 Task: Sort the products by best match.
Action: Mouse moved to (28, 98)
Screenshot: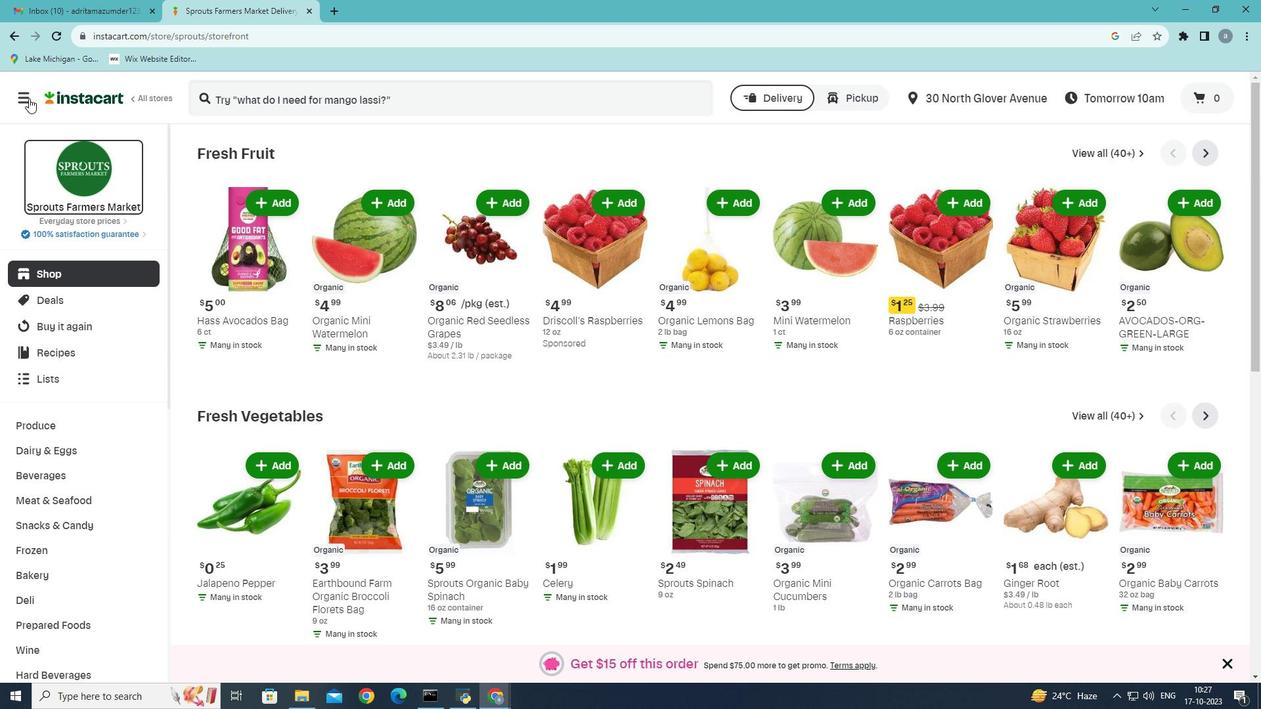 
Action: Mouse pressed left at (28, 98)
Screenshot: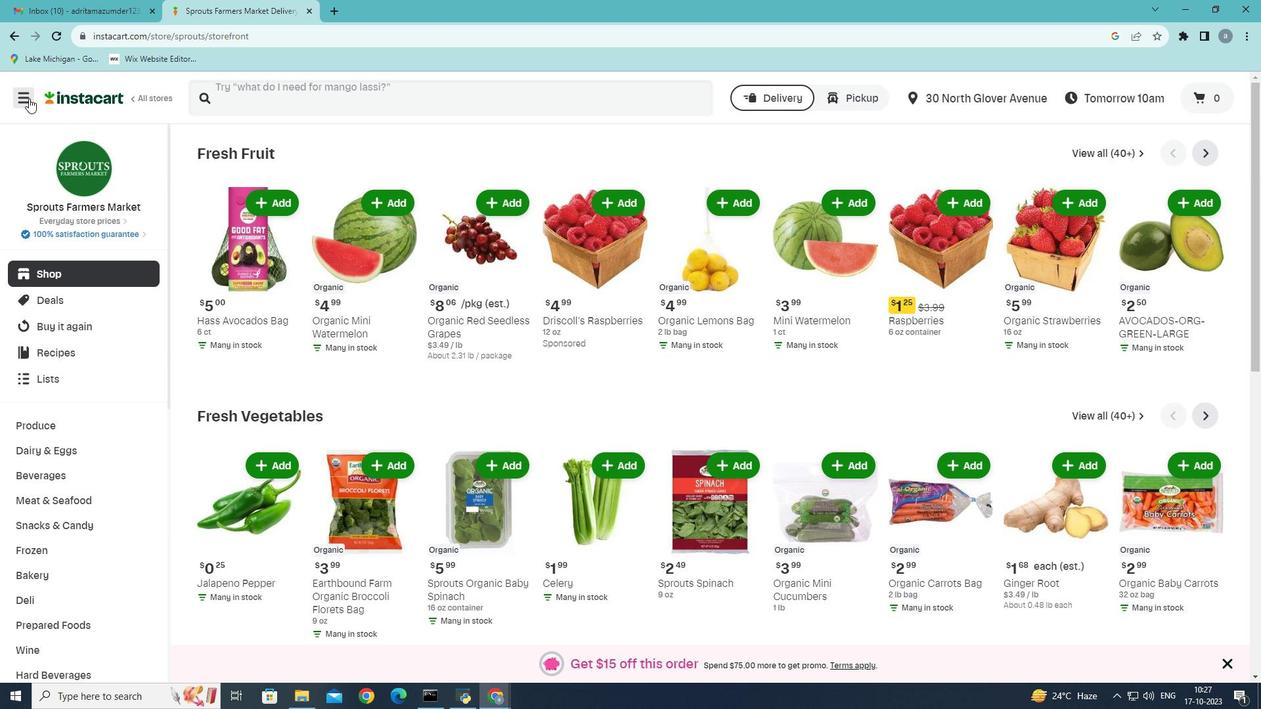 
Action: Mouse moved to (42, 384)
Screenshot: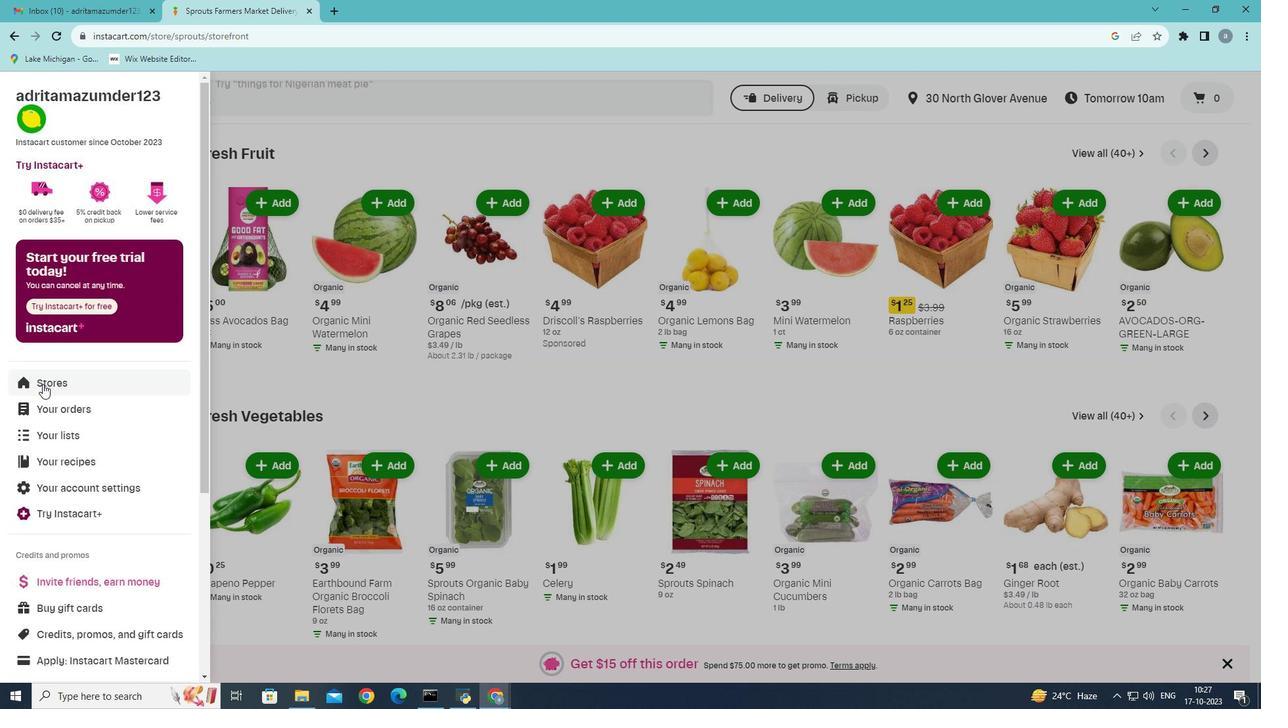 
Action: Mouse pressed left at (42, 384)
Screenshot: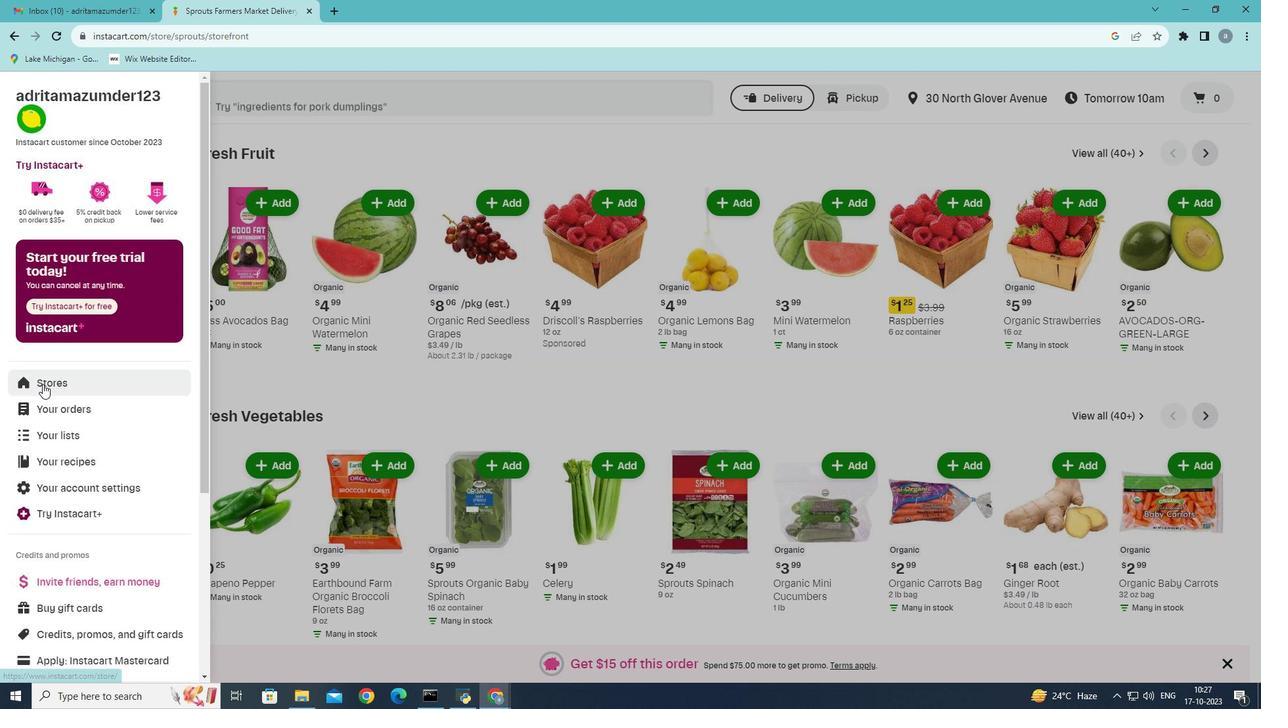 
Action: Mouse moved to (296, 155)
Screenshot: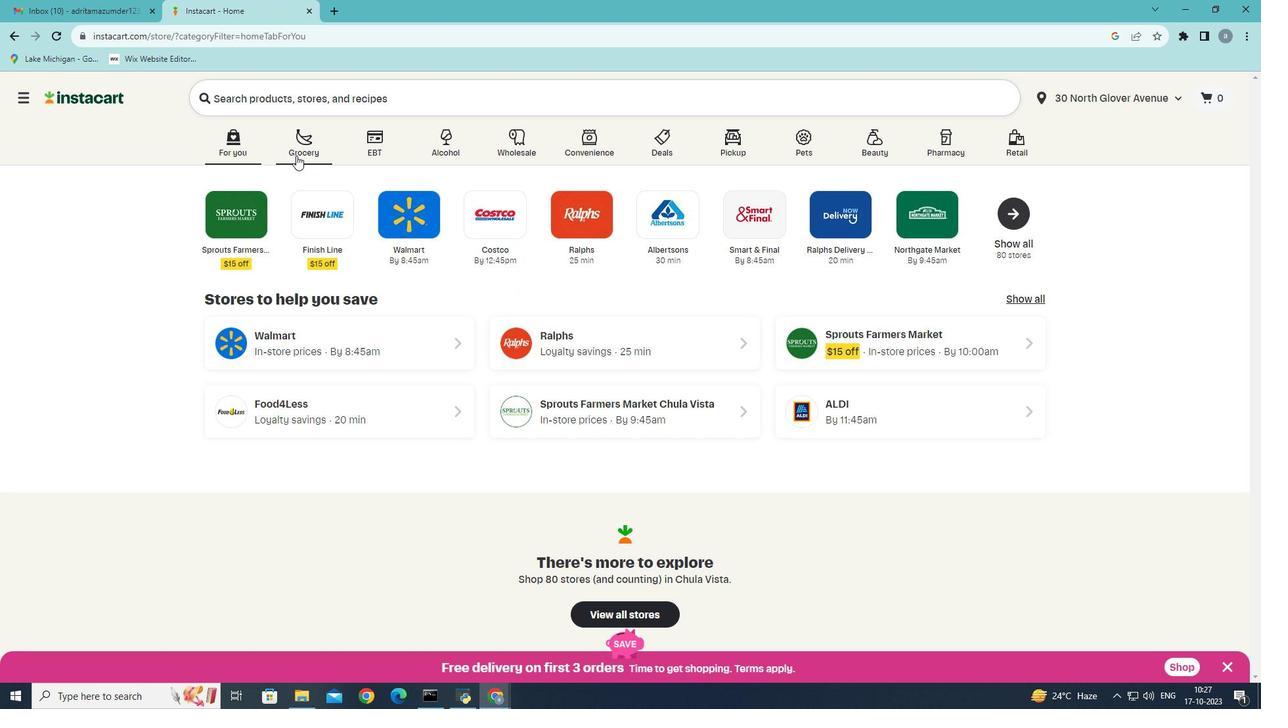 
Action: Mouse pressed left at (296, 155)
Screenshot: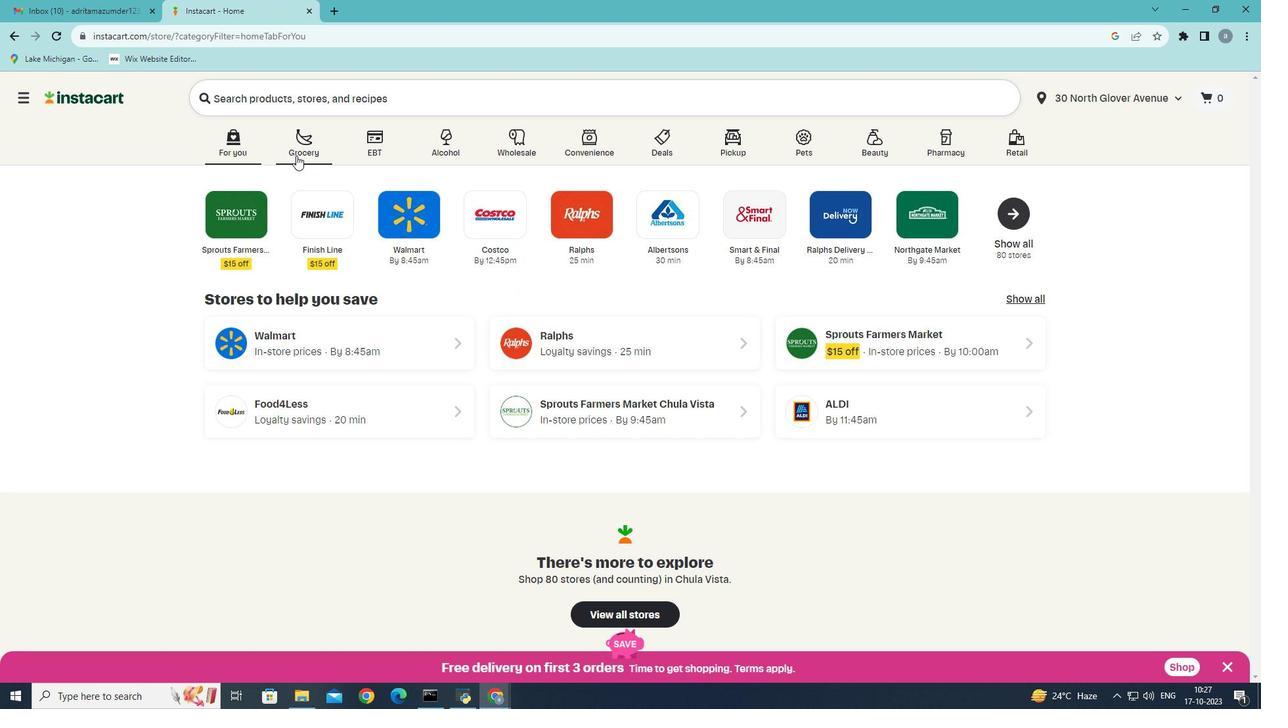 
Action: Mouse moved to (852, 288)
Screenshot: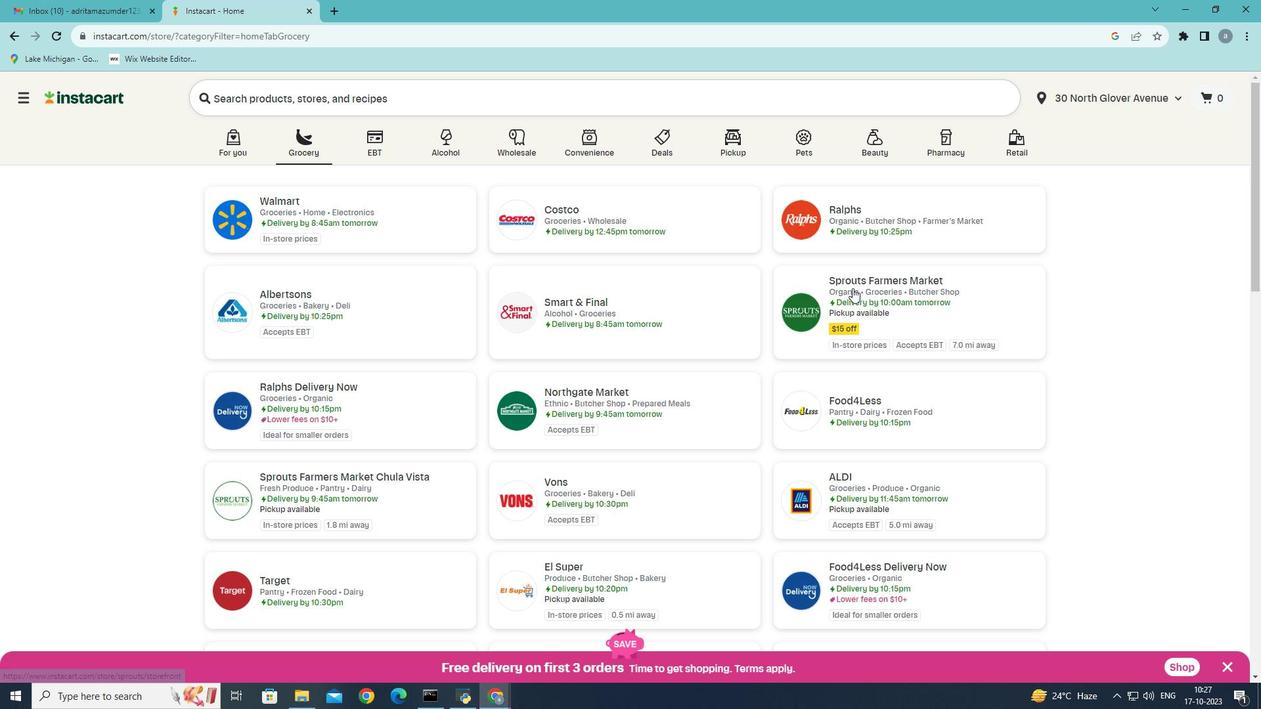 
Action: Mouse pressed left at (852, 288)
Screenshot: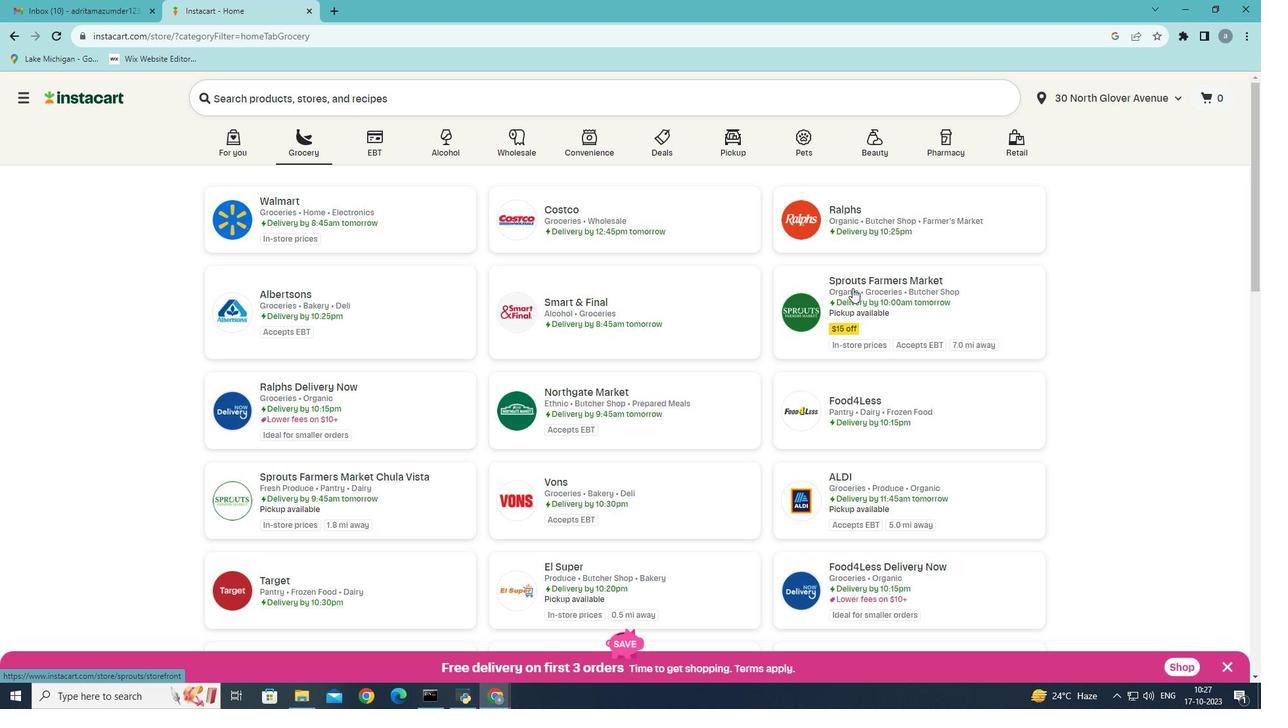 
Action: Mouse moved to (47, 498)
Screenshot: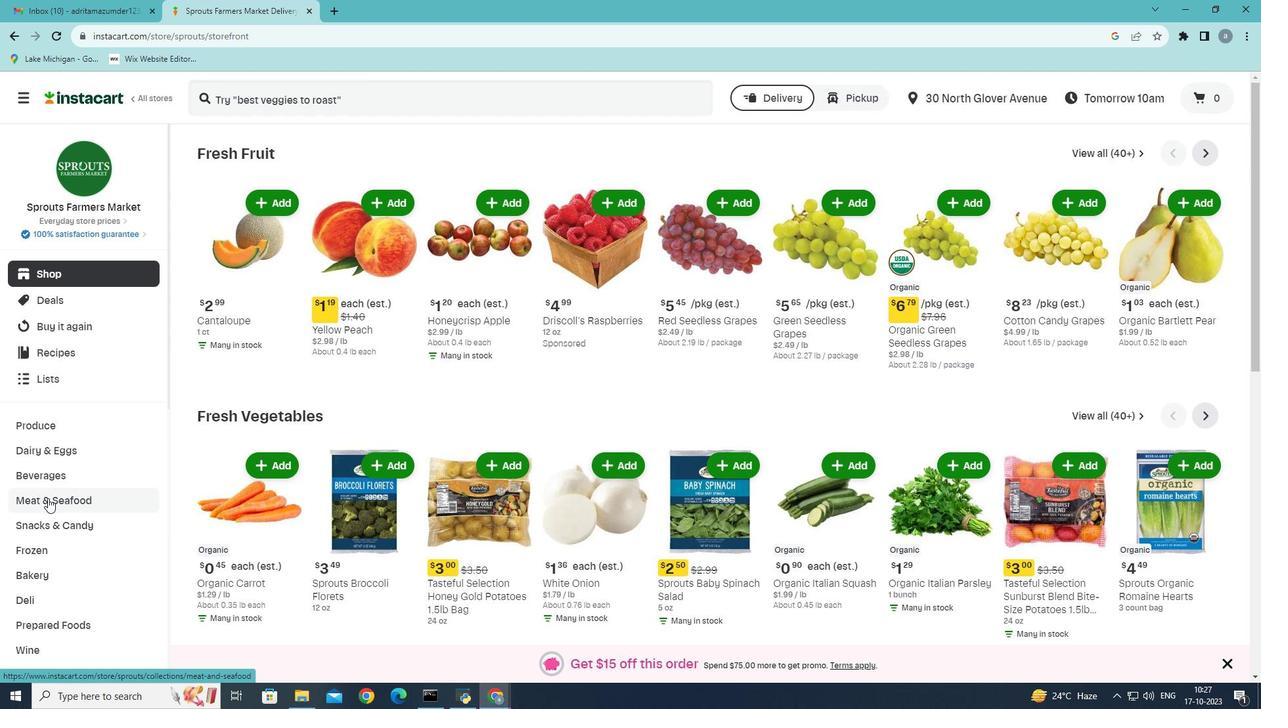 
Action: Mouse pressed left at (47, 498)
Screenshot: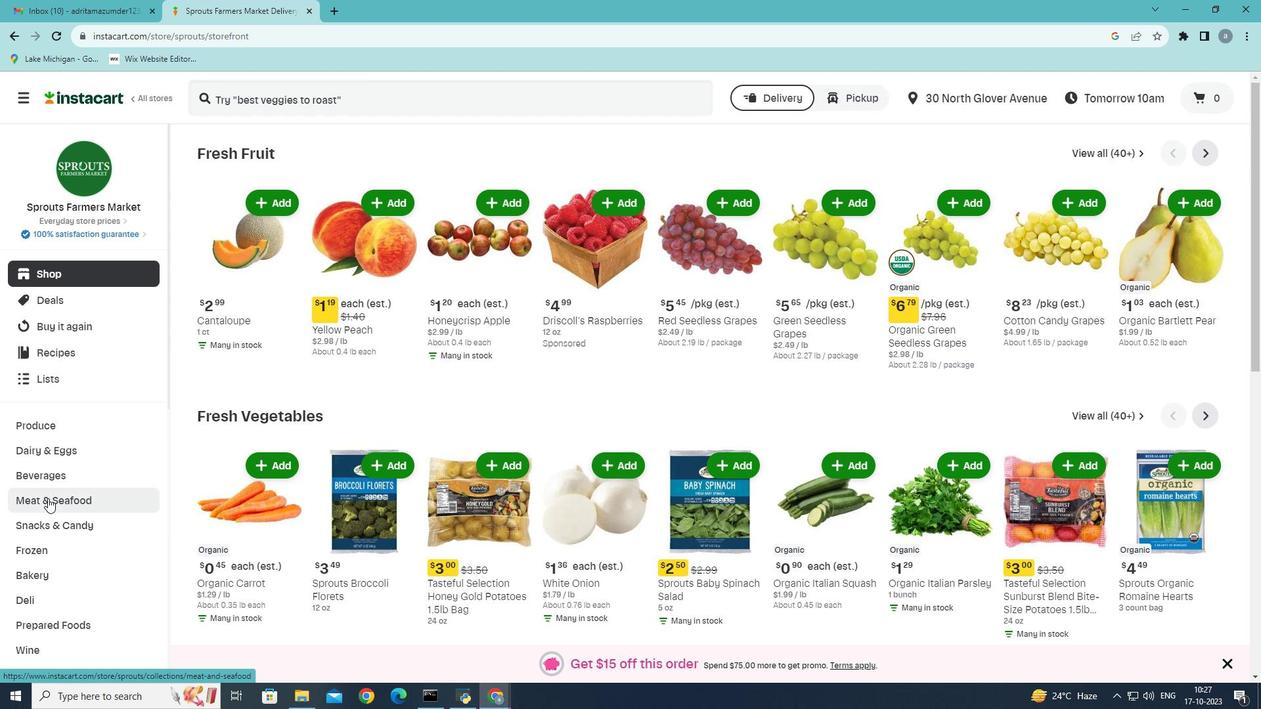 
Action: Mouse moved to (379, 183)
Screenshot: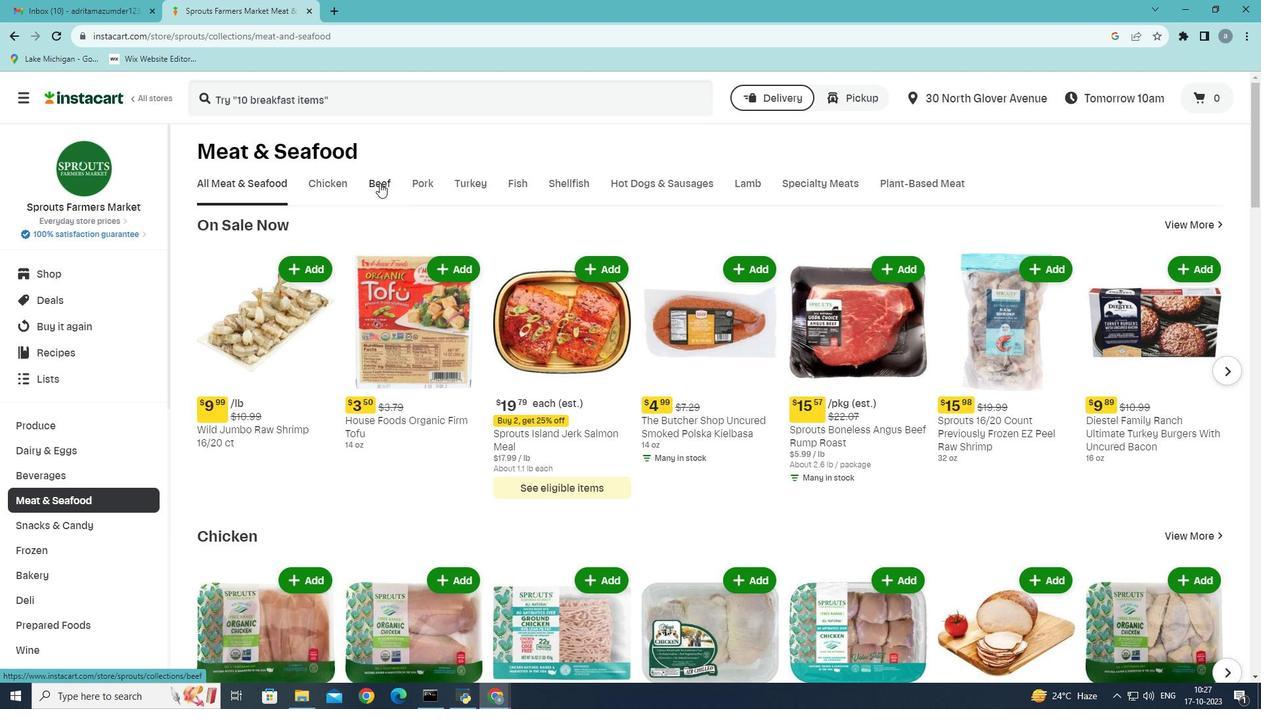 
Action: Mouse pressed left at (379, 183)
Screenshot: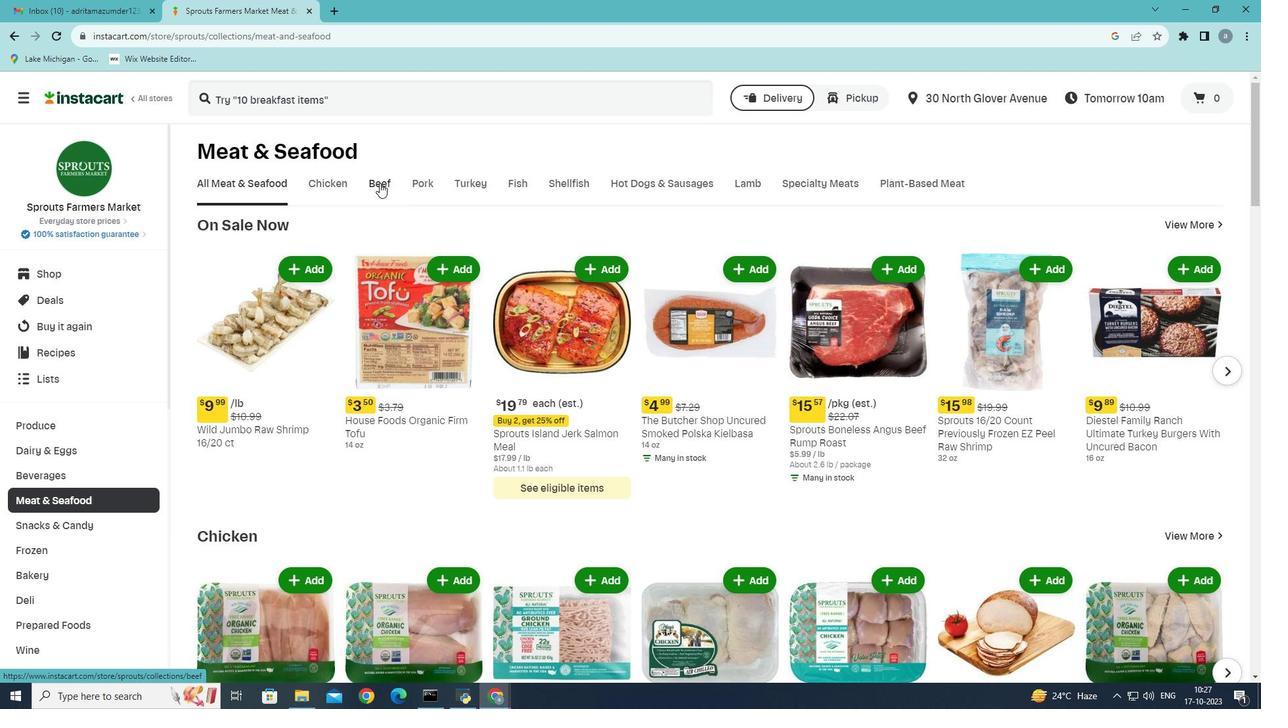 
Action: Mouse moved to (464, 244)
Screenshot: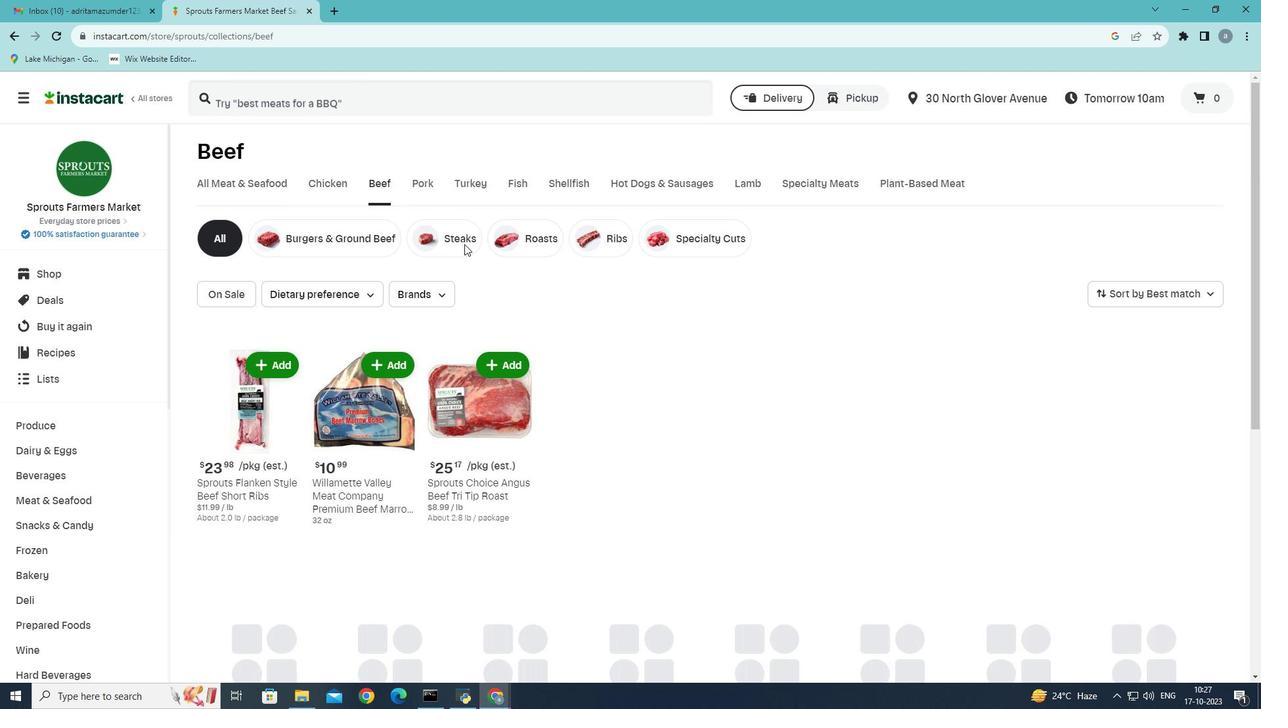 
Action: Mouse pressed left at (464, 244)
Screenshot: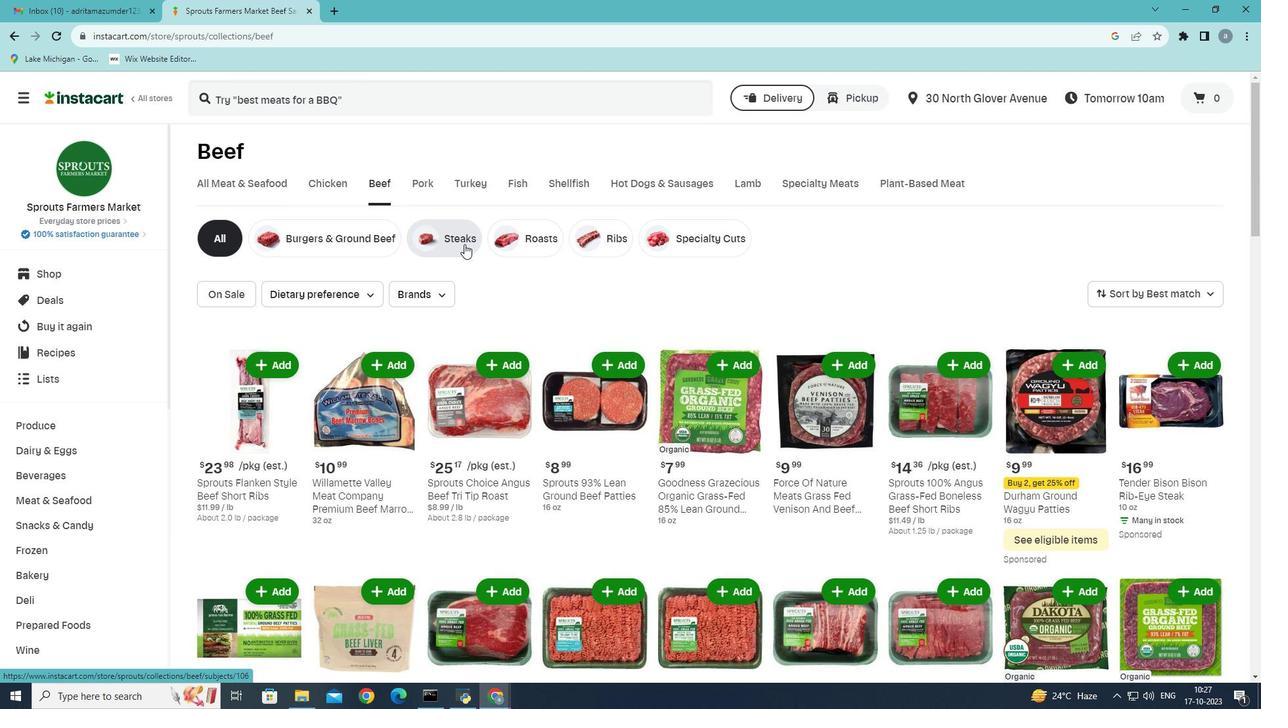 
Action: Mouse moved to (1205, 296)
Screenshot: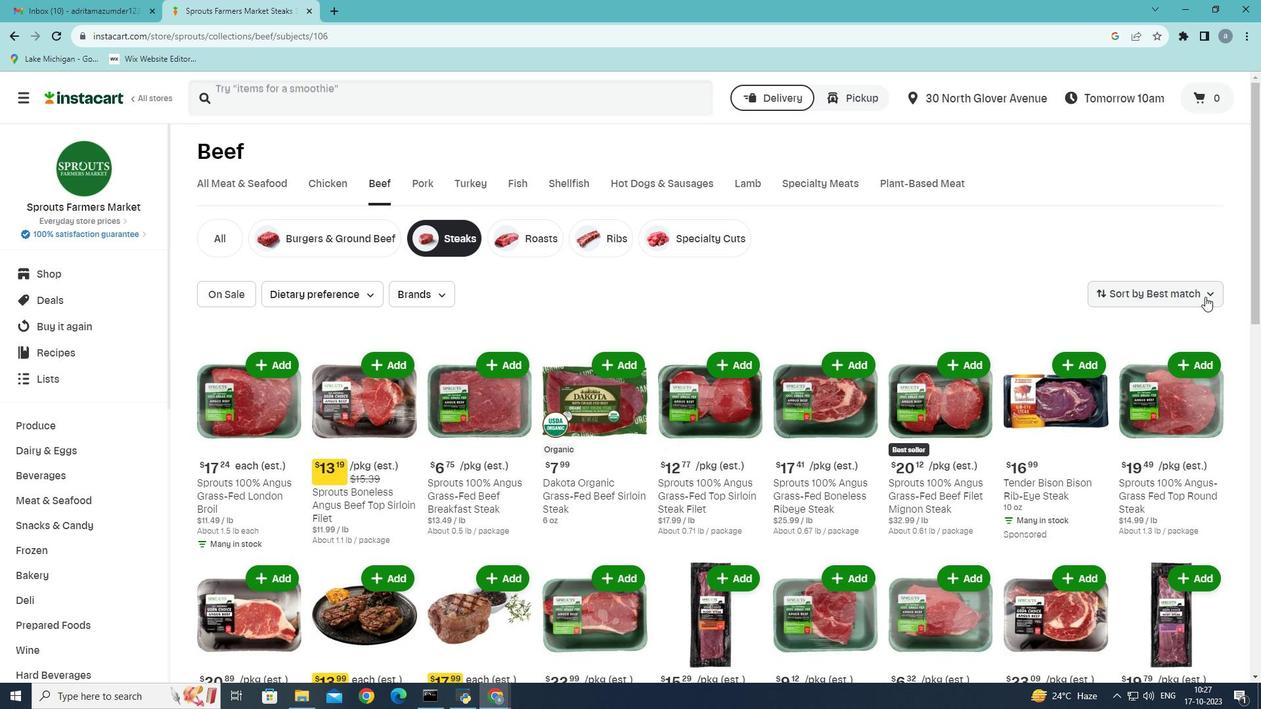 
Action: Mouse pressed left at (1205, 296)
Screenshot: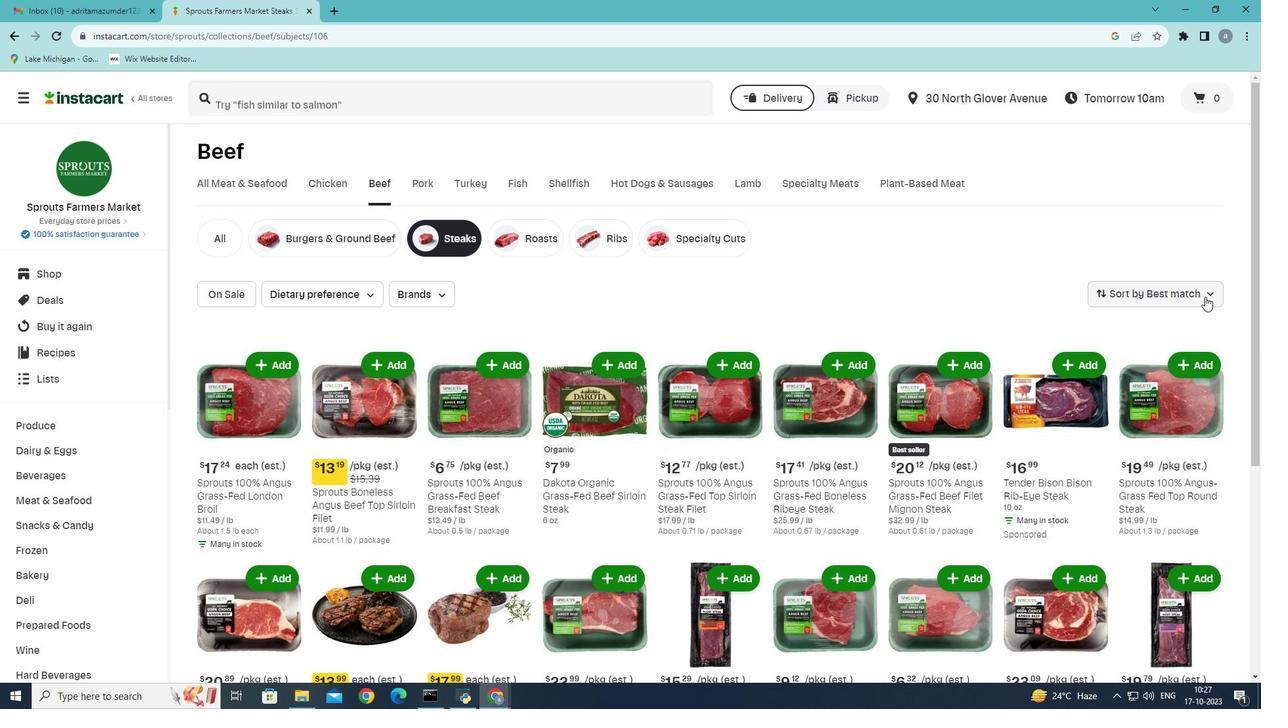 
Action: Mouse moved to (1130, 332)
Screenshot: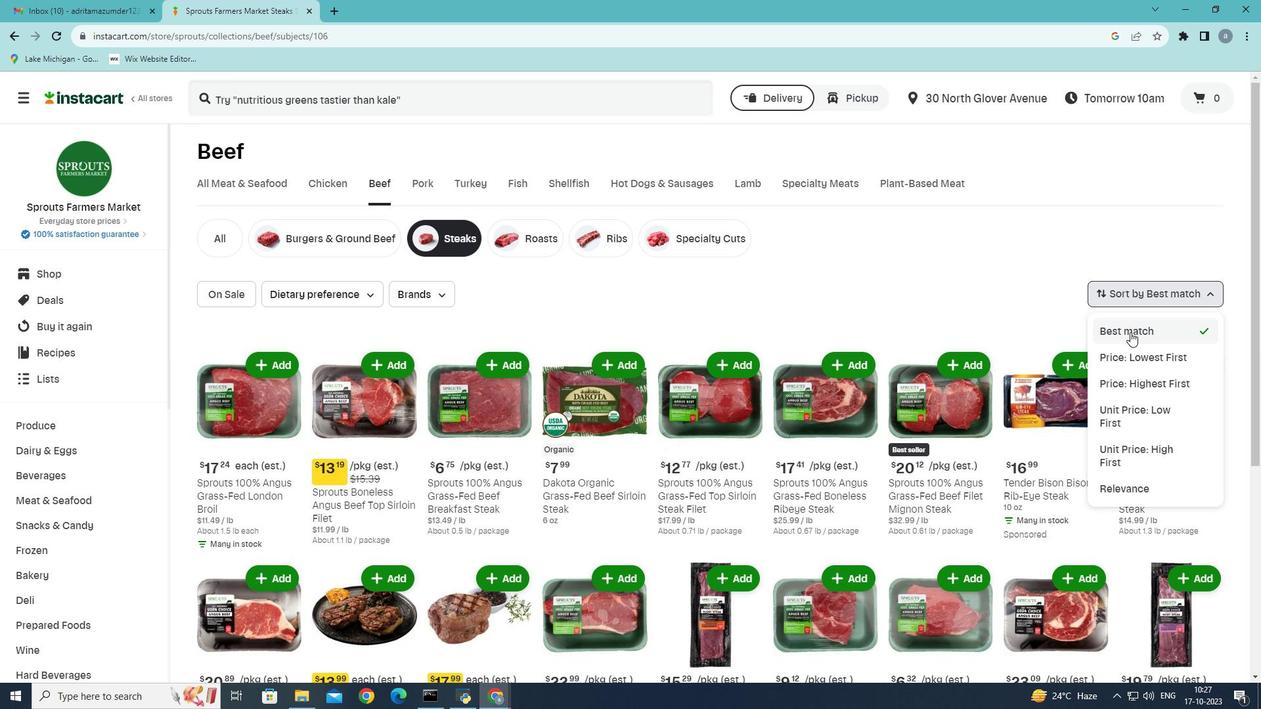 
Action: Mouse pressed left at (1130, 332)
Screenshot: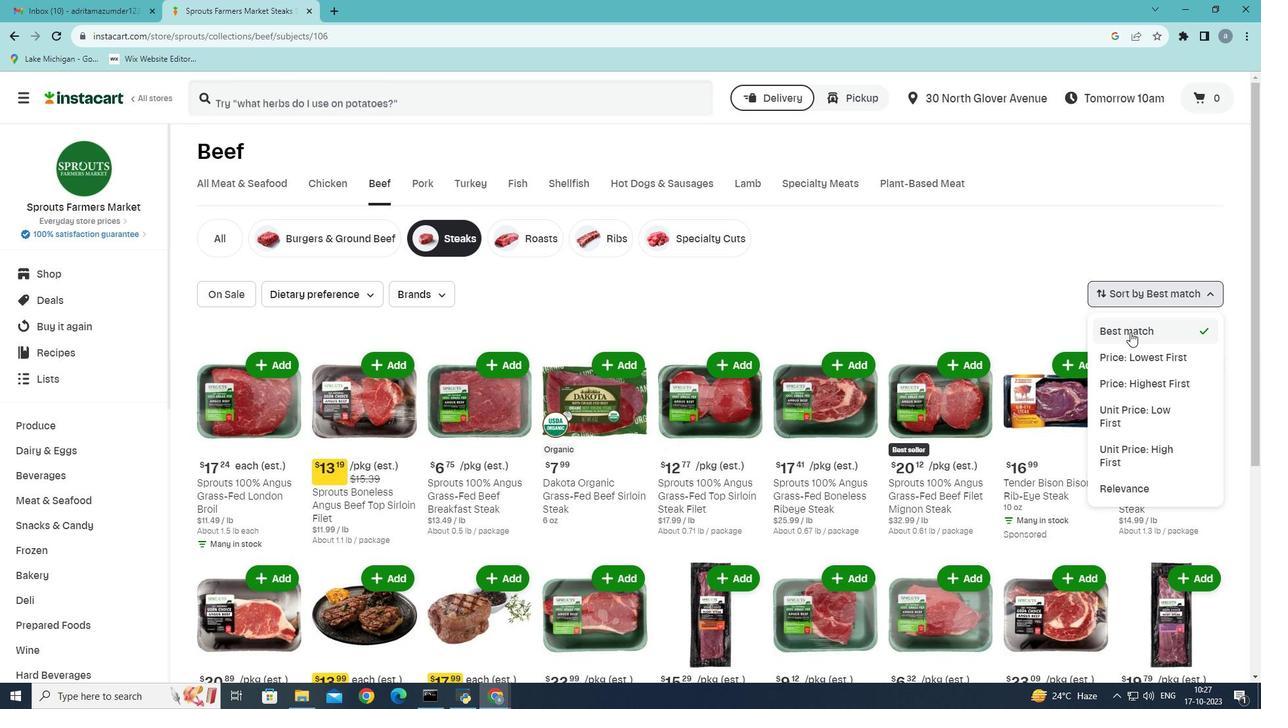 
Action: Mouse moved to (1007, 334)
Screenshot: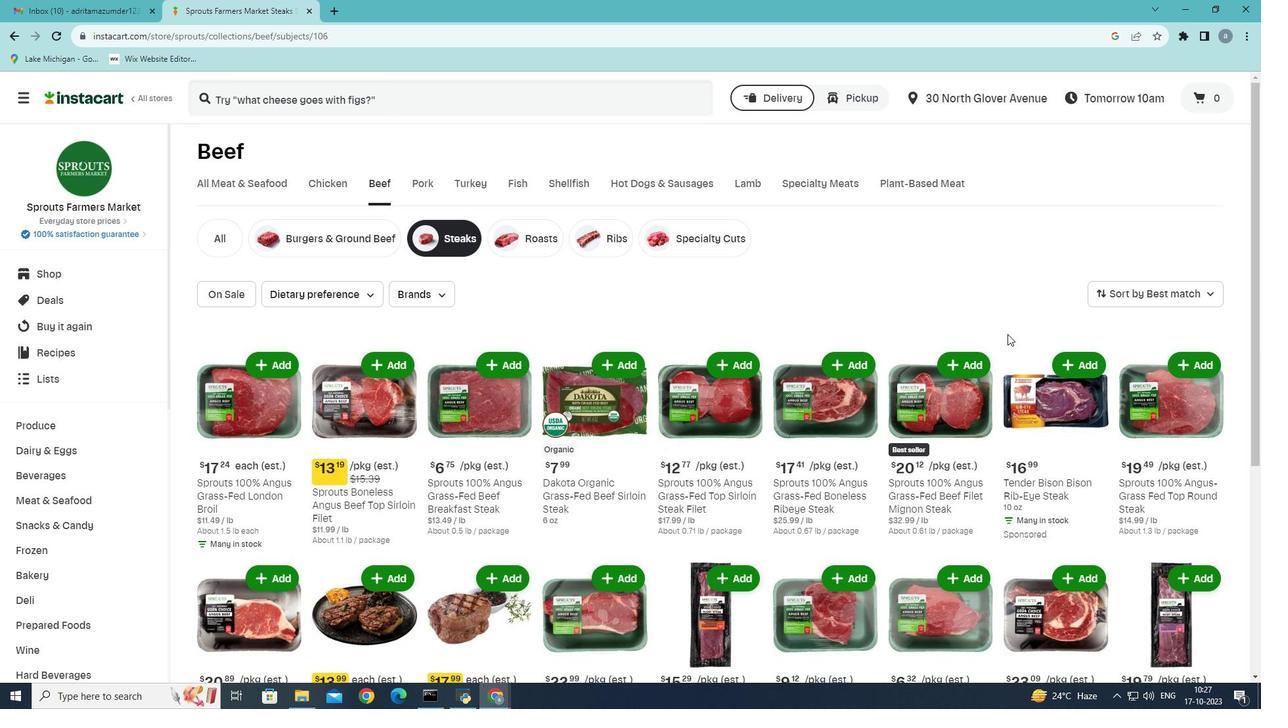 
